 Task: Mark a ticket as a known issue for ongoing resolution.
Action: Mouse moved to (301, 261)
Screenshot: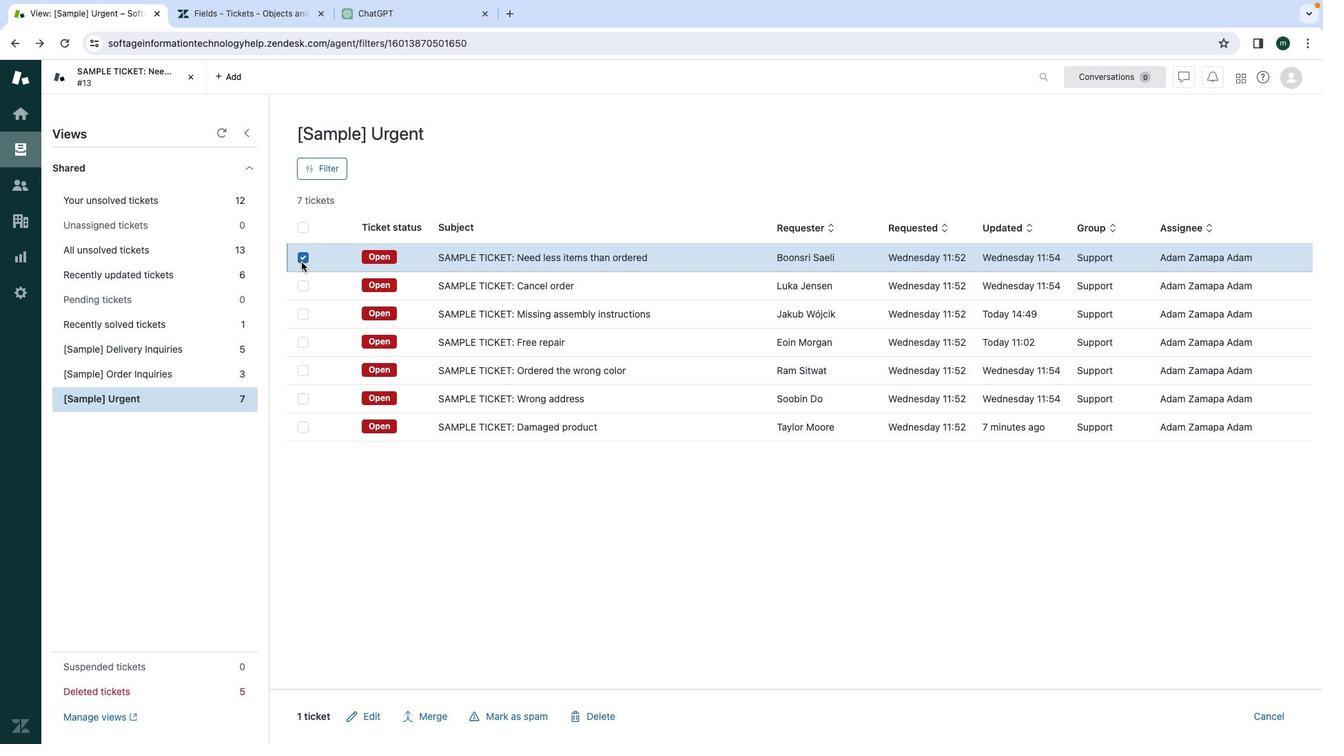 
Action: Mouse pressed left at (301, 261)
Screenshot: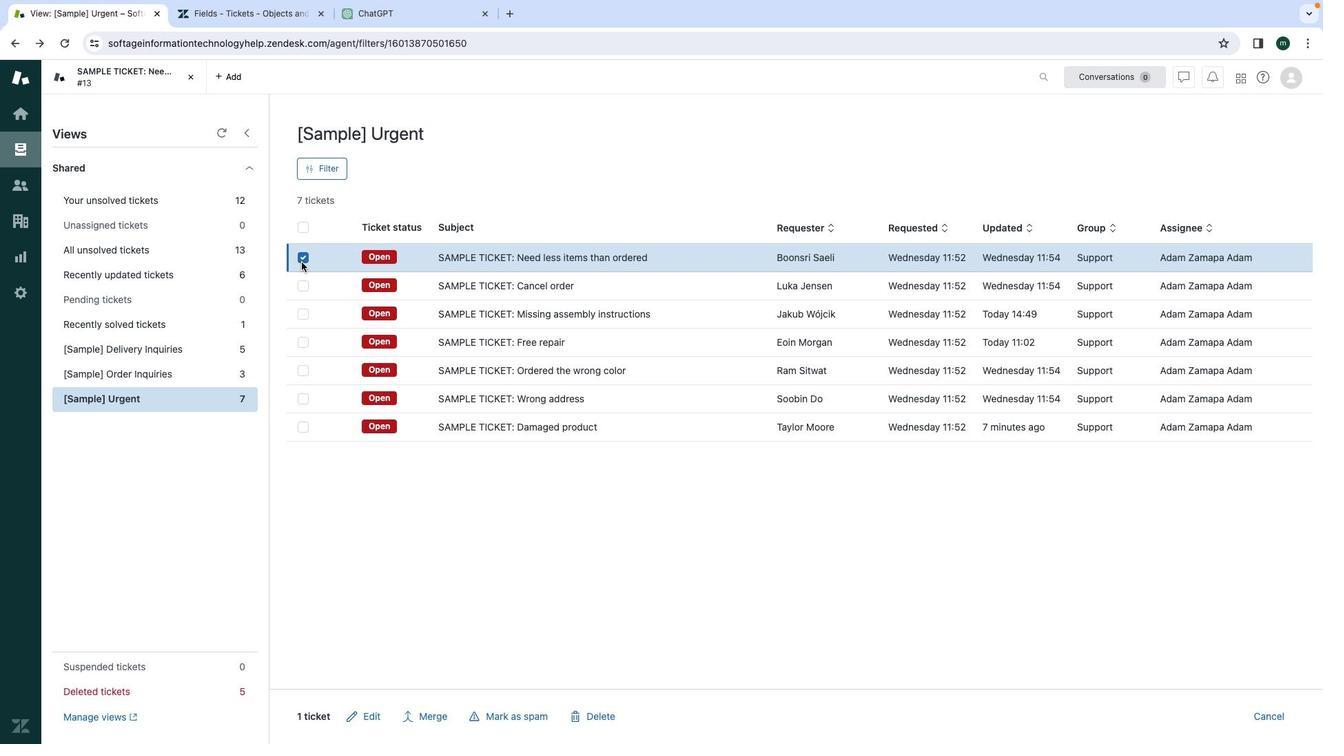 
Action: Mouse pressed left at (301, 261)
Screenshot: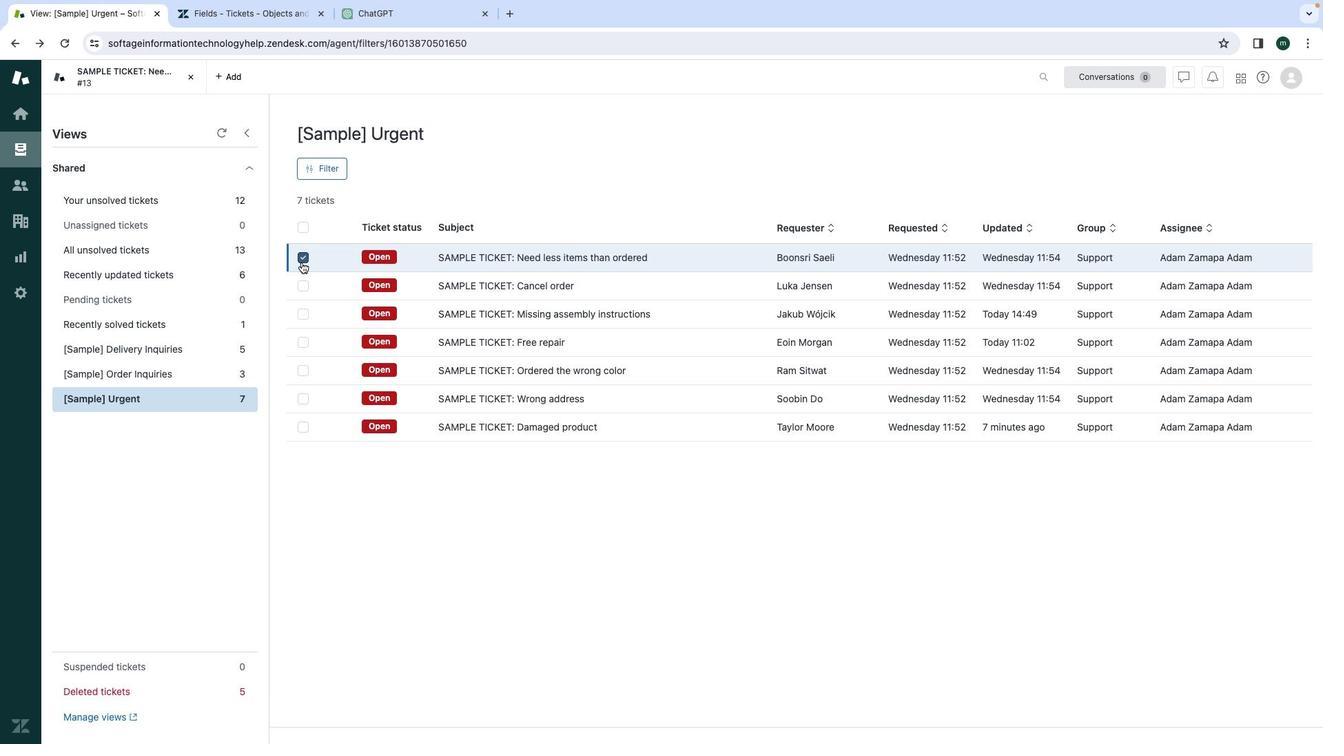 
Action: Mouse moved to (304, 427)
Screenshot: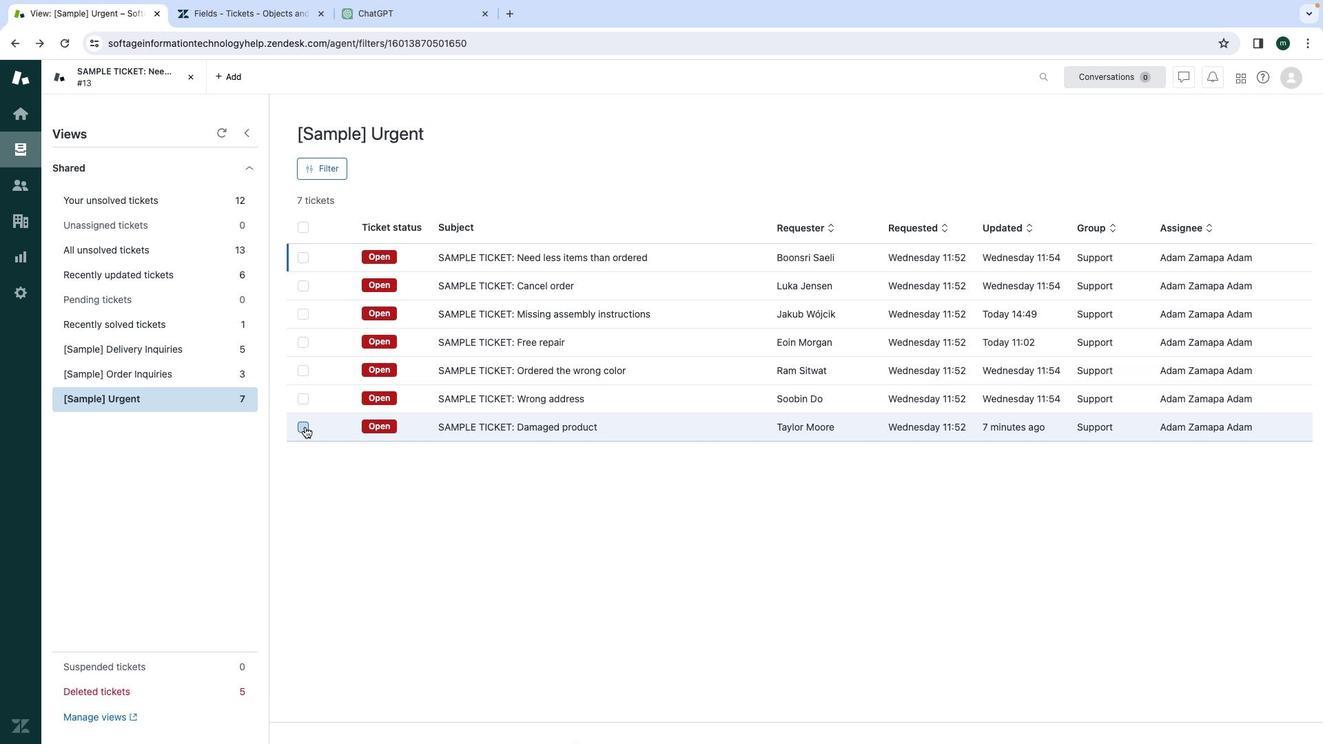 
Action: Mouse pressed left at (304, 427)
Screenshot: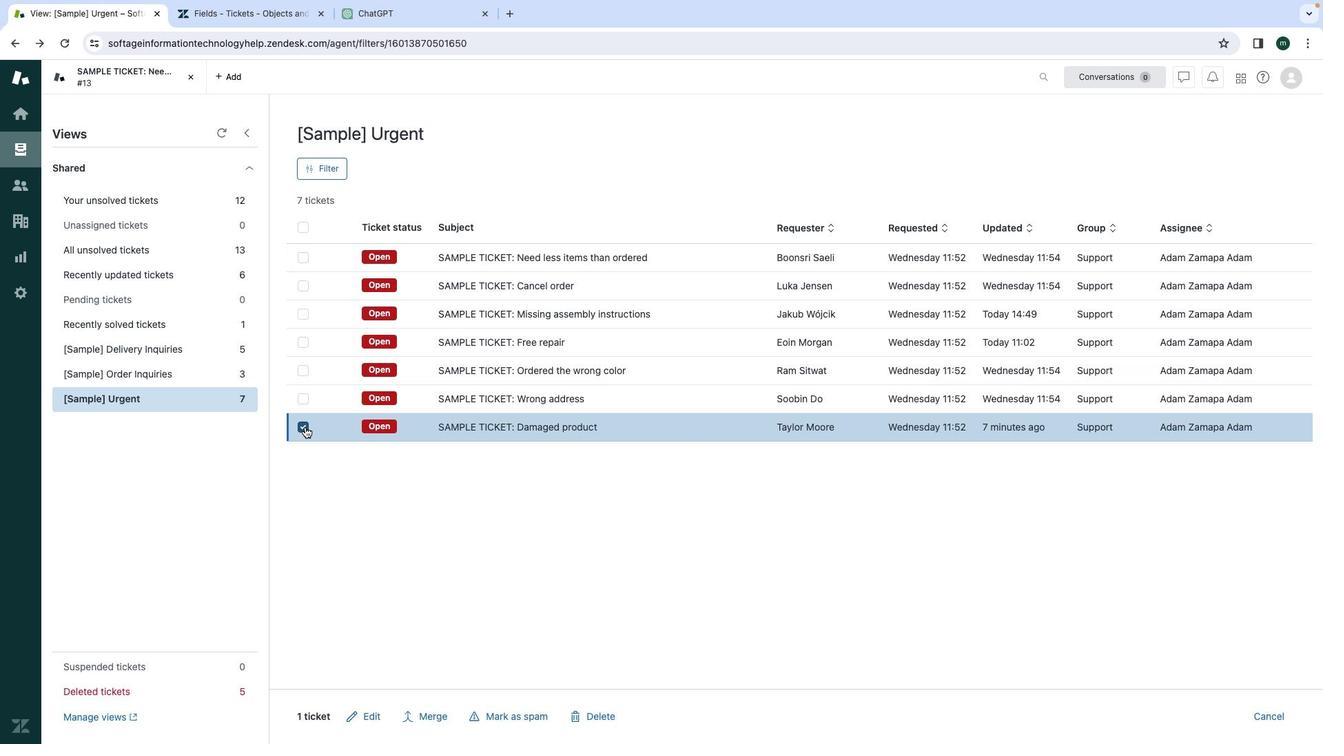 
Action: Mouse moved to (526, 709)
Screenshot: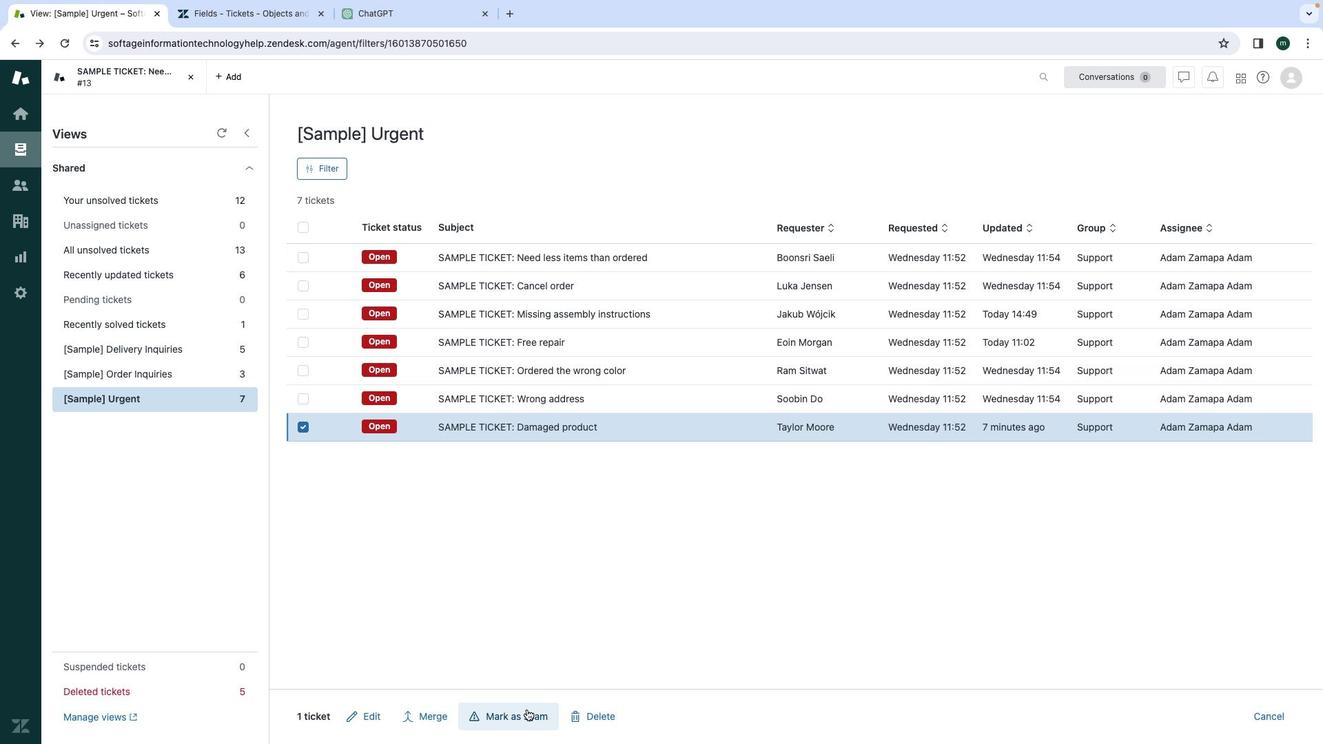 
Action: Mouse pressed left at (526, 709)
Screenshot: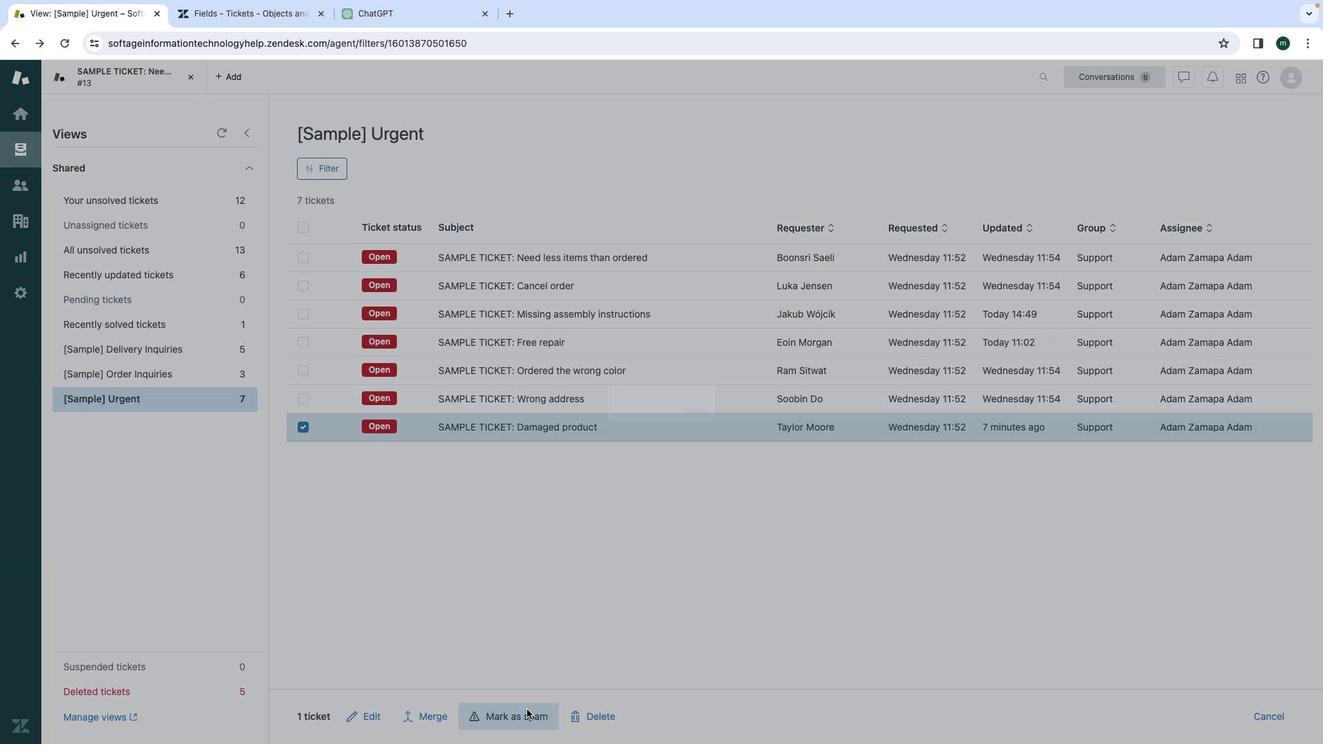 
Action: Mouse moved to (771, 441)
Screenshot: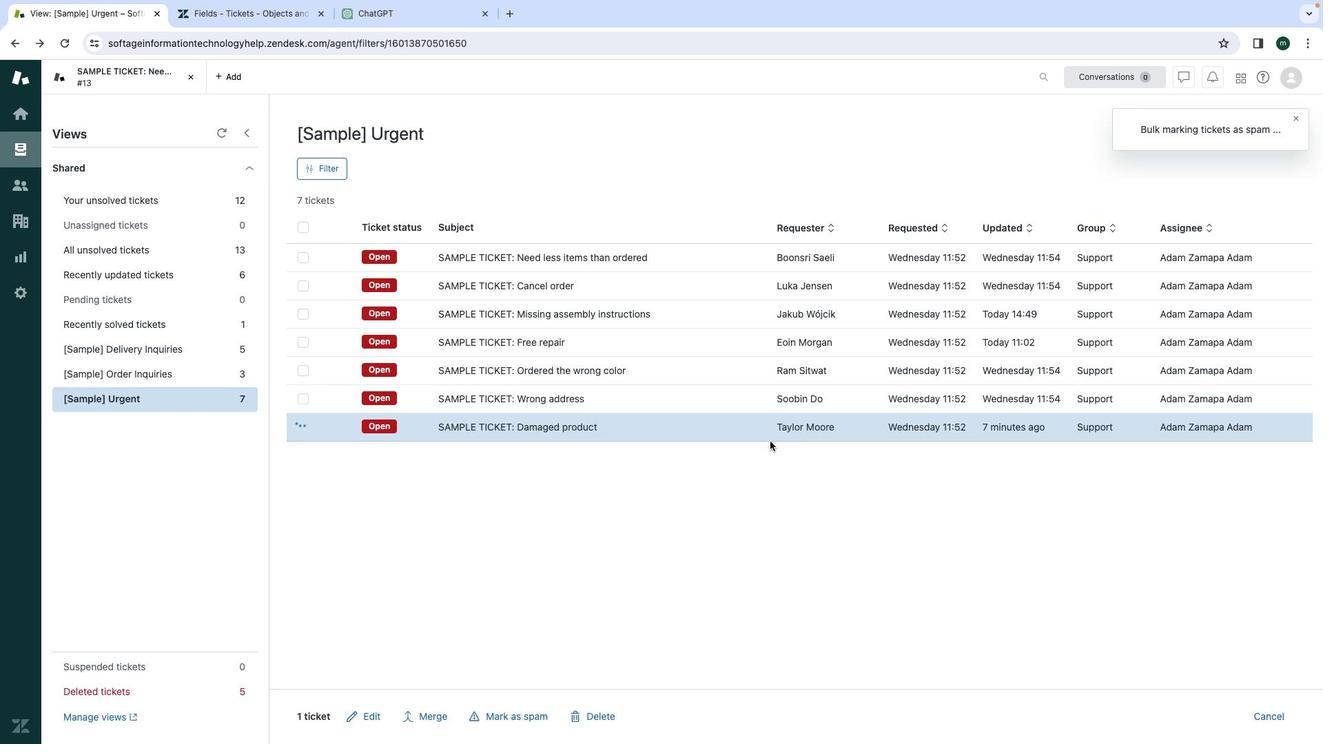 
Action: Mouse pressed left at (771, 441)
Screenshot: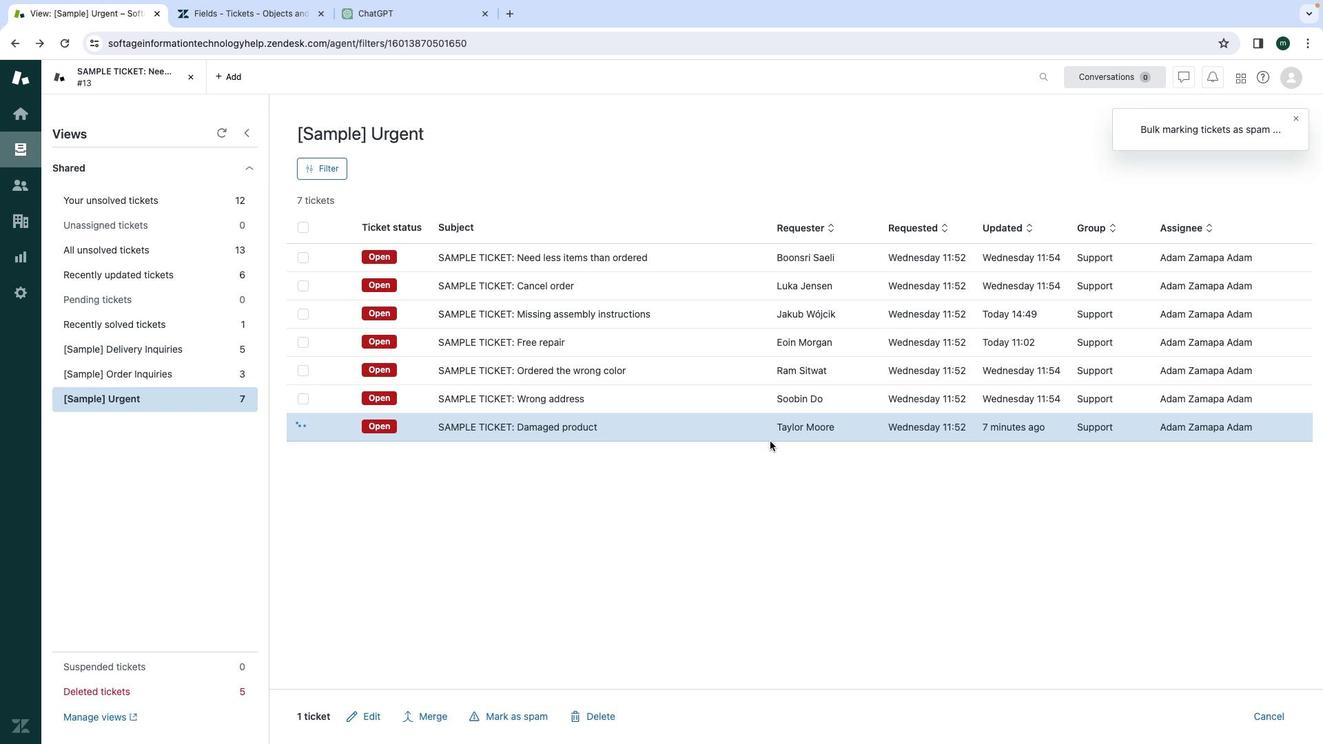
Action: Mouse moved to (712, 525)
Screenshot: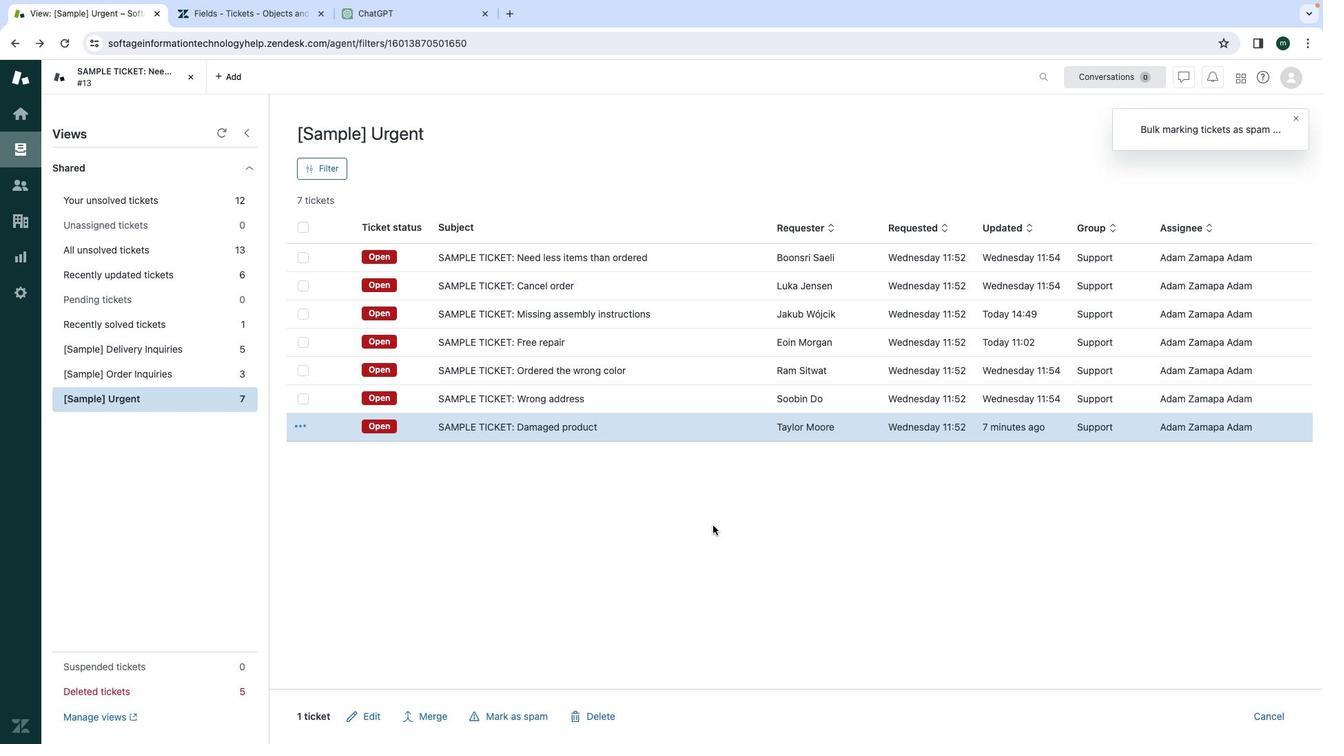 
